 Task: Sort the products in the category "Cider" by unit price (high first).
Action: Mouse moved to (1103, 348)
Screenshot: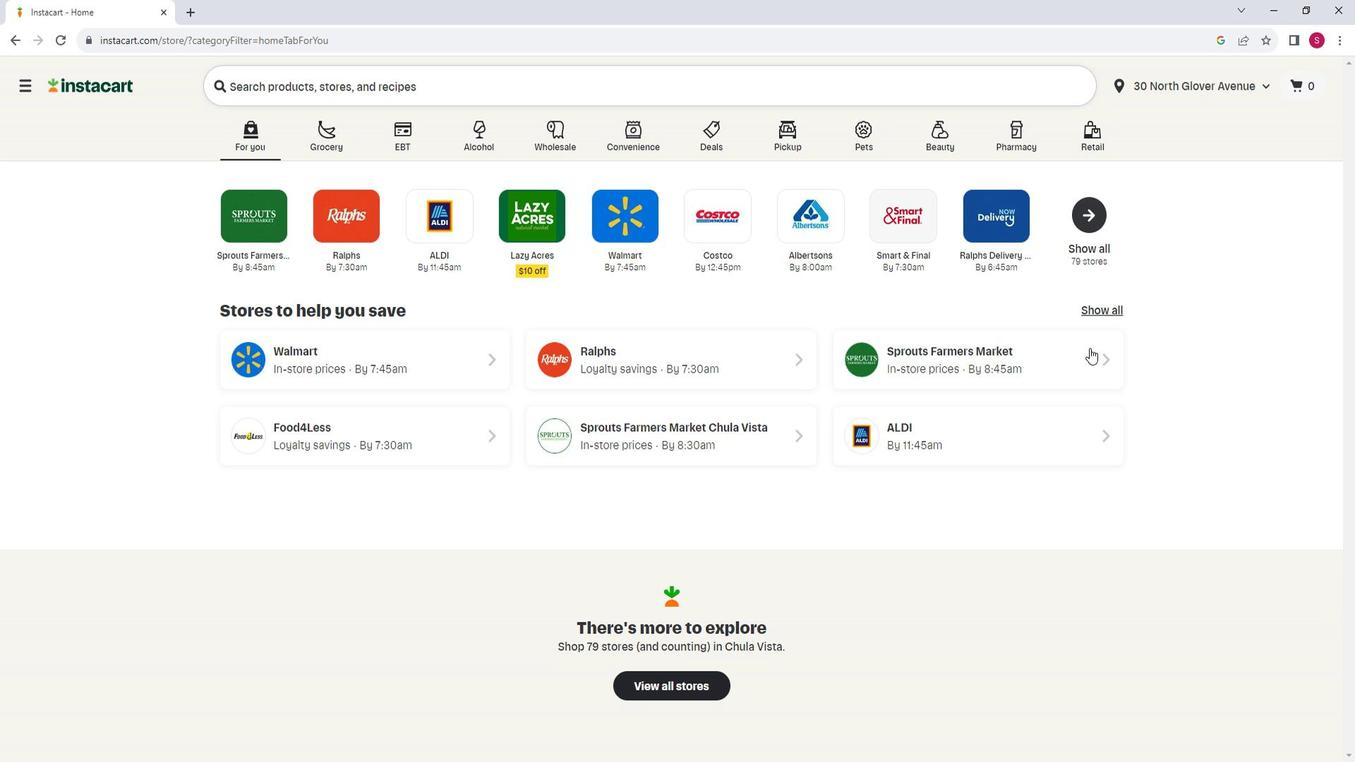 
Action: Mouse pressed left at (1103, 348)
Screenshot: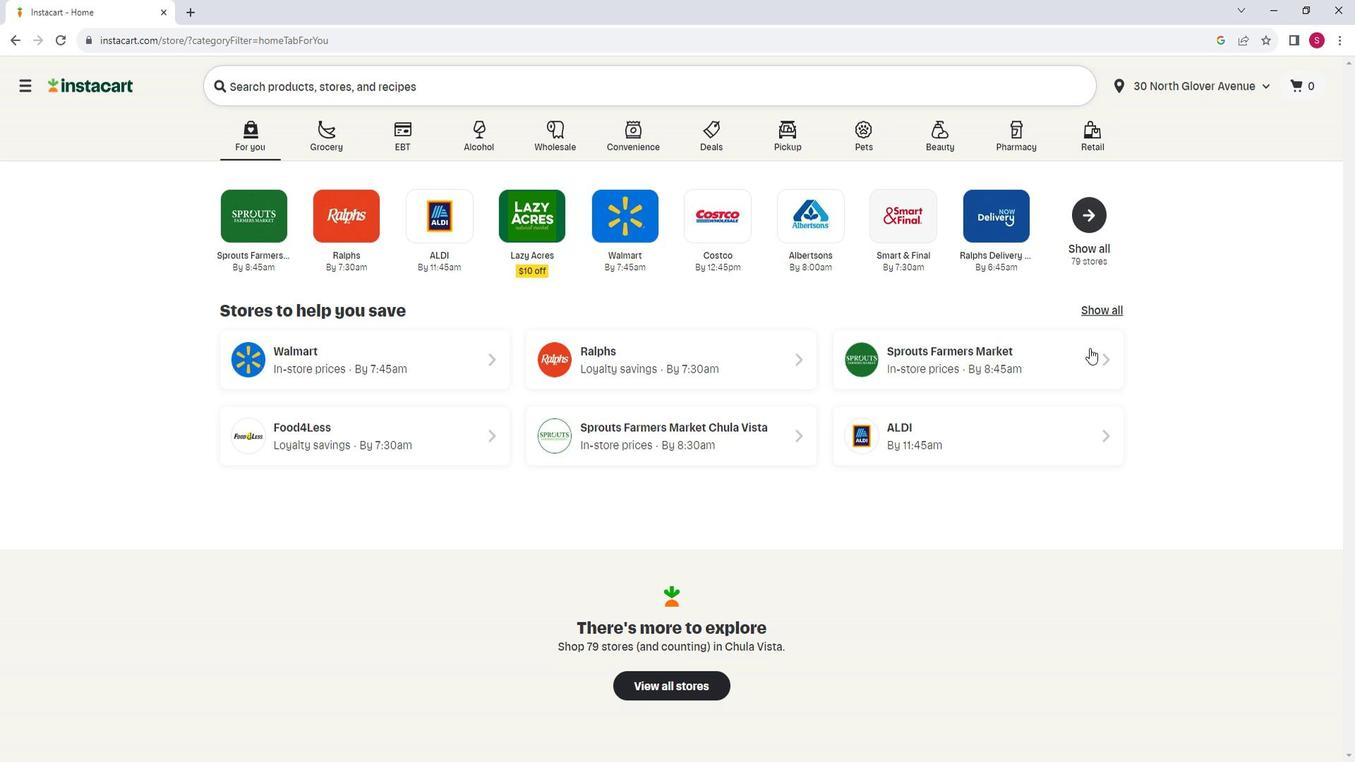 
Action: Mouse moved to (129, 525)
Screenshot: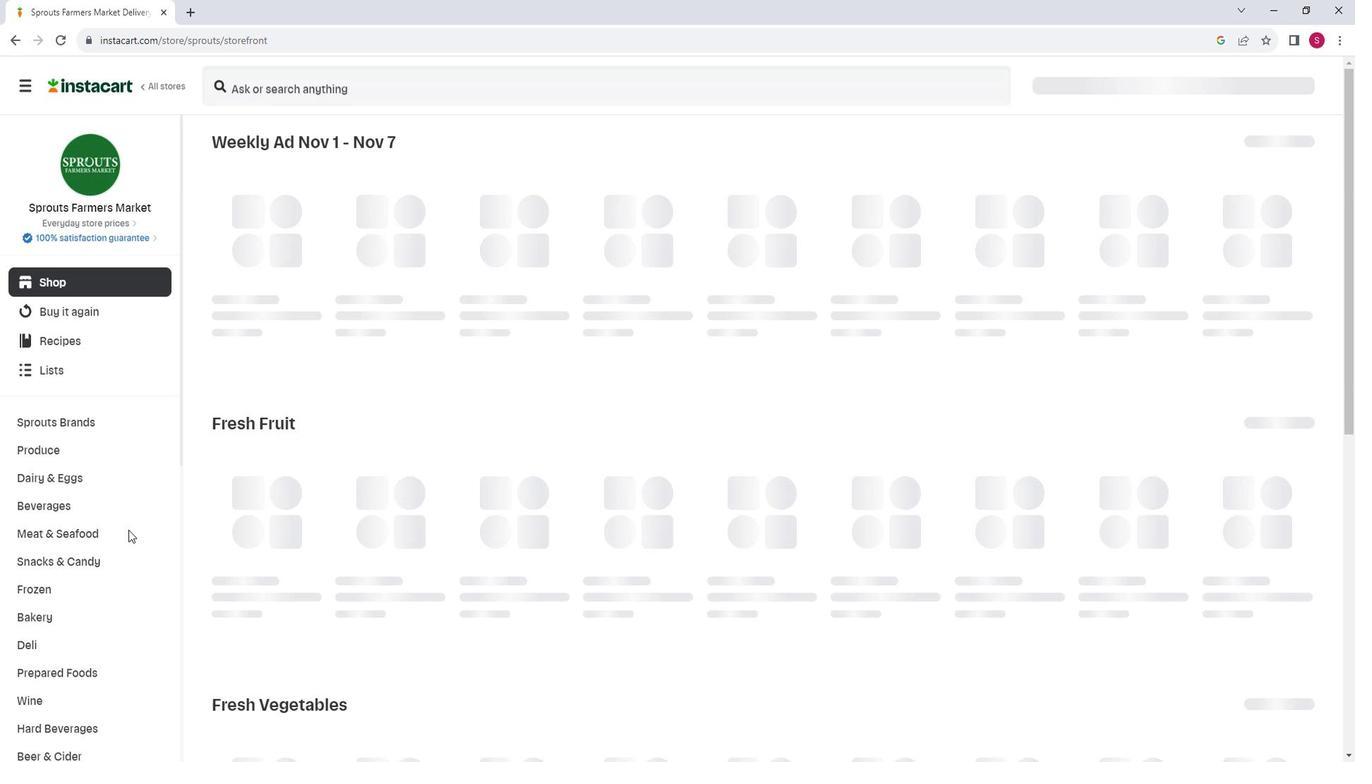
Action: Mouse scrolled (129, 525) with delta (0, 0)
Screenshot: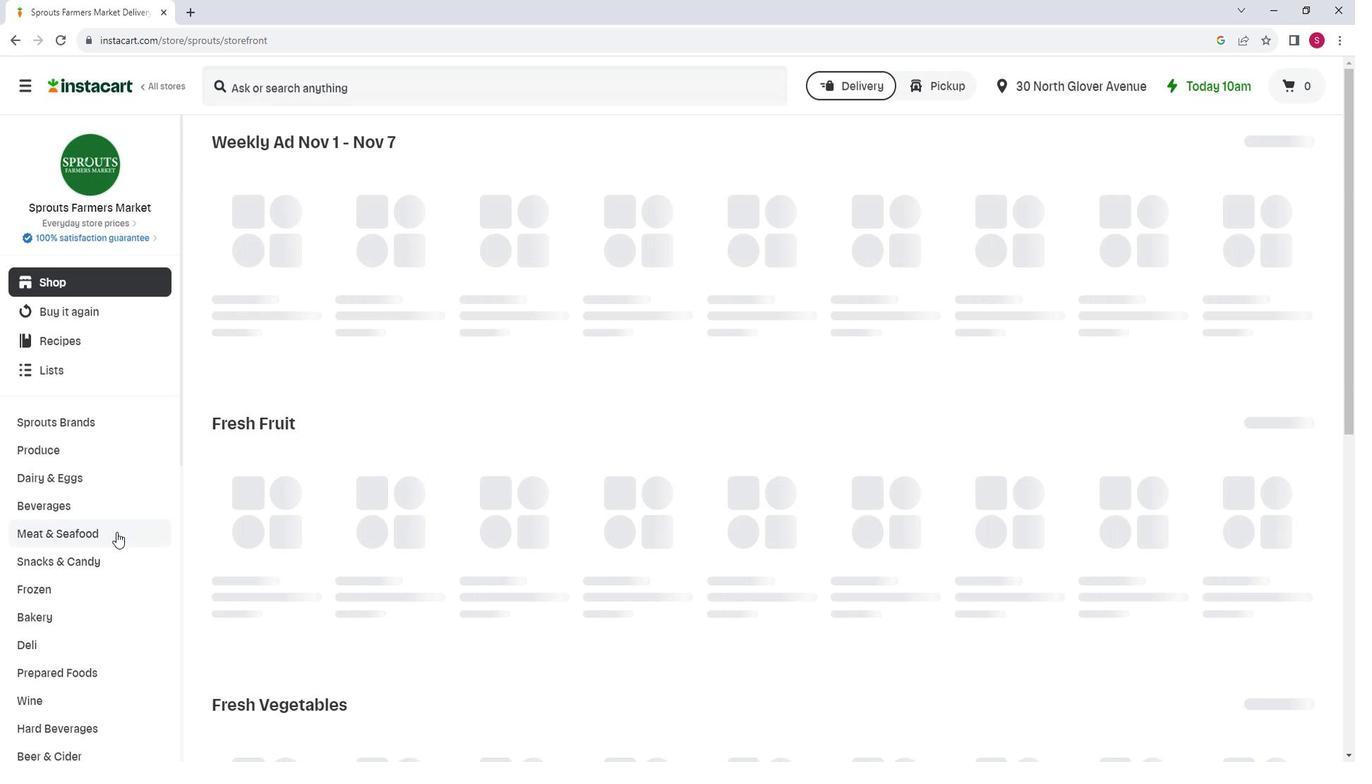 
Action: Mouse moved to (125, 537)
Screenshot: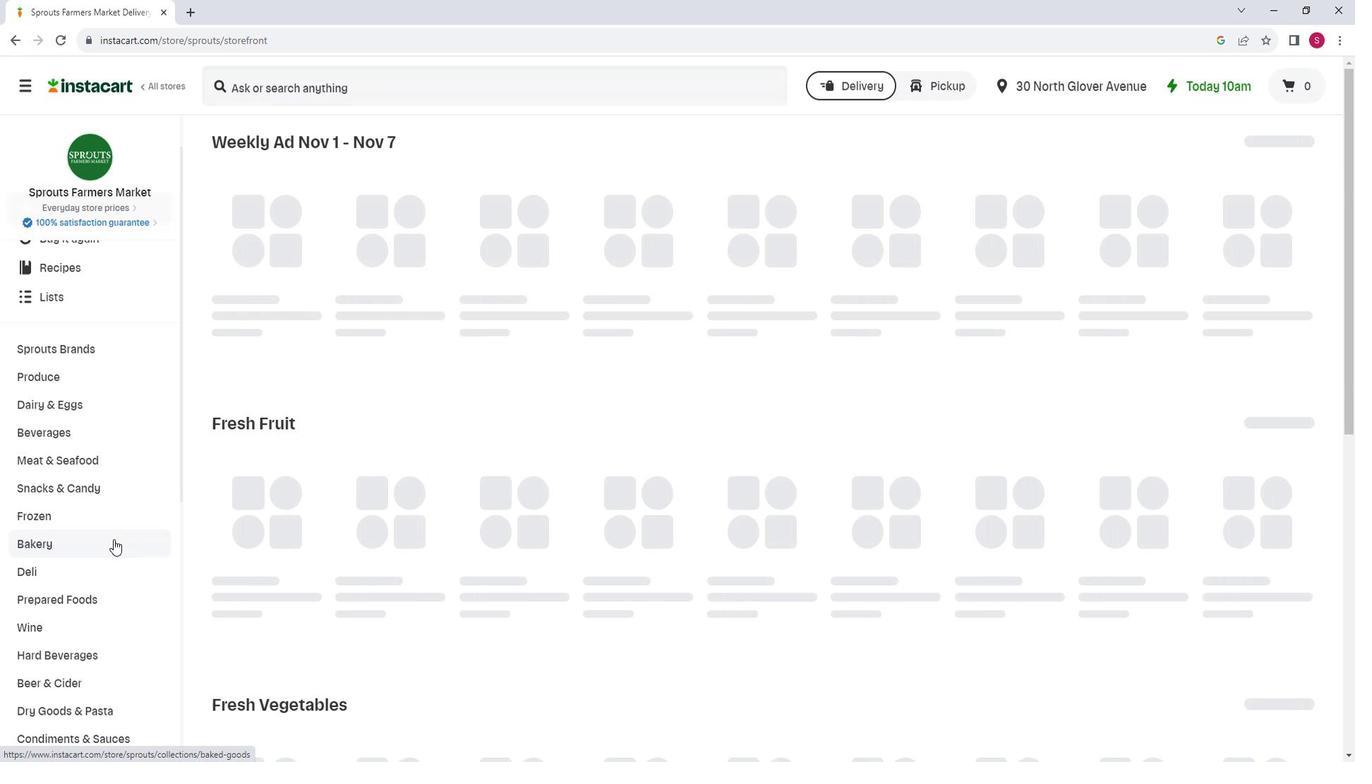 
Action: Mouse scrolled (125, 536) with delta (0, 0)
Screenshot: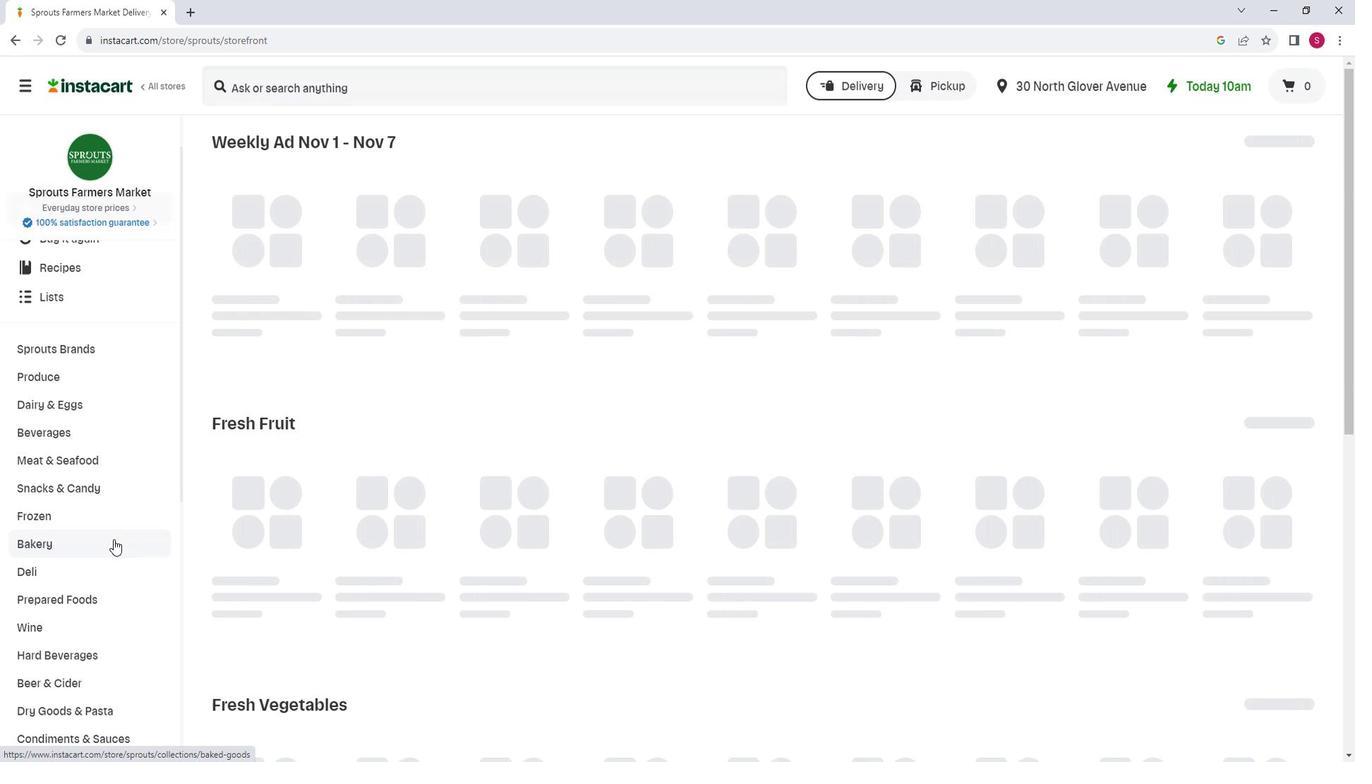 
Action: Mouse moved to (105, 587)
Screenshot: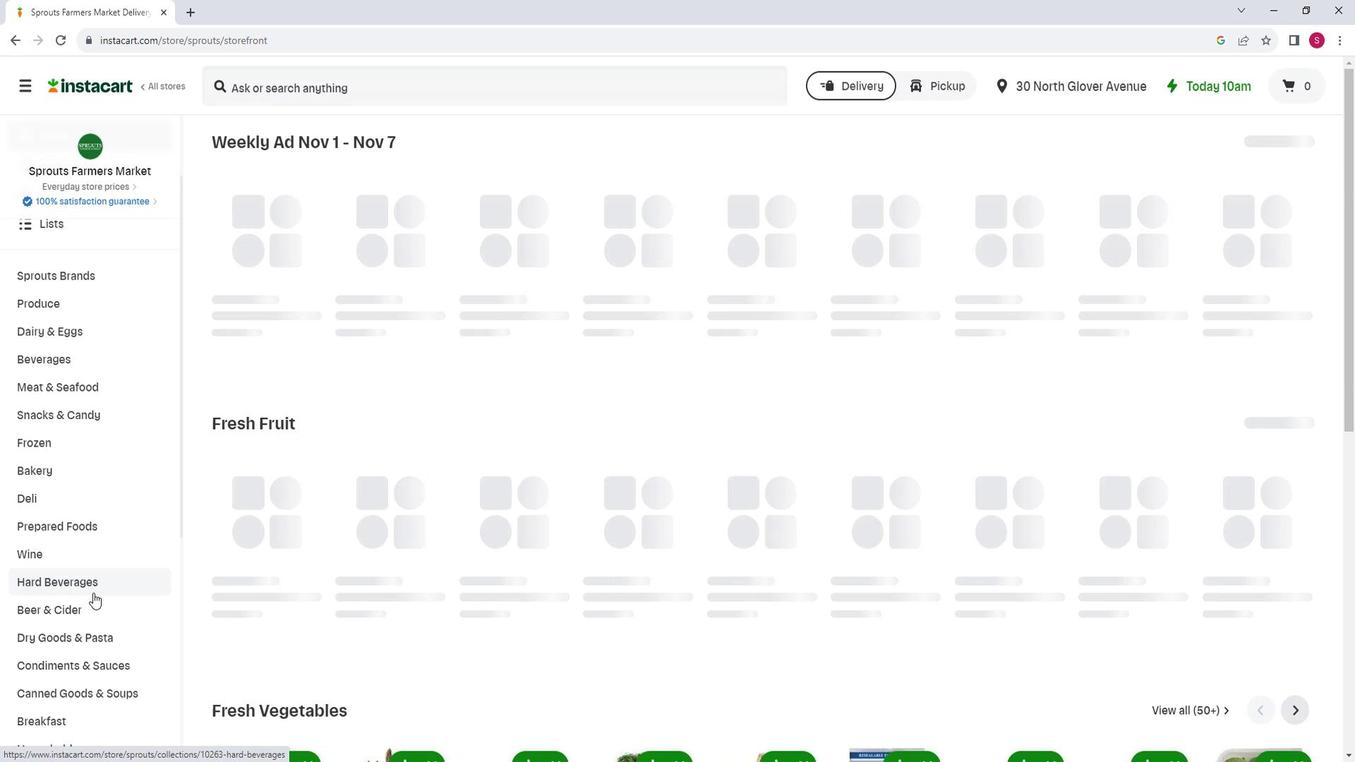 
Action: Mouse pressed left at (105, 587)
Screenshot: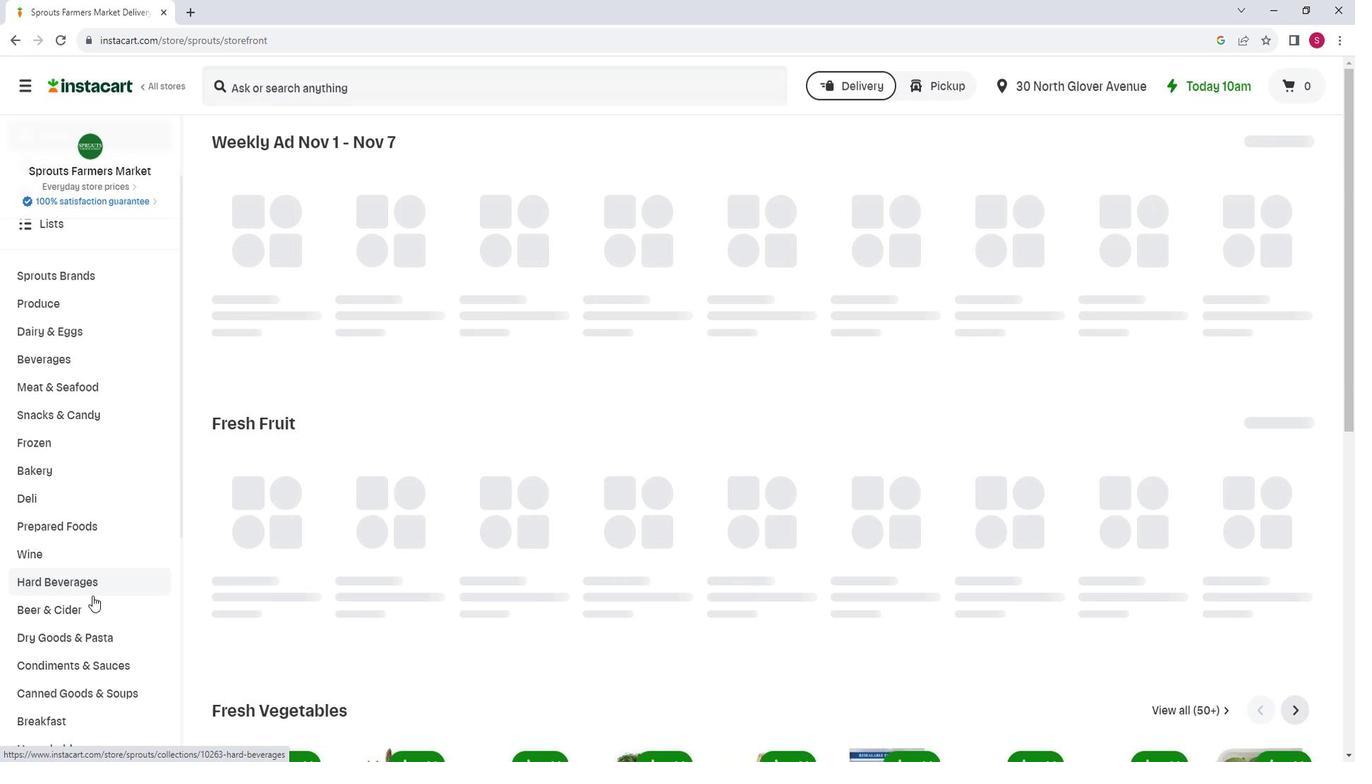 
Action: Mouse moved to (542, 181)
Screenshot: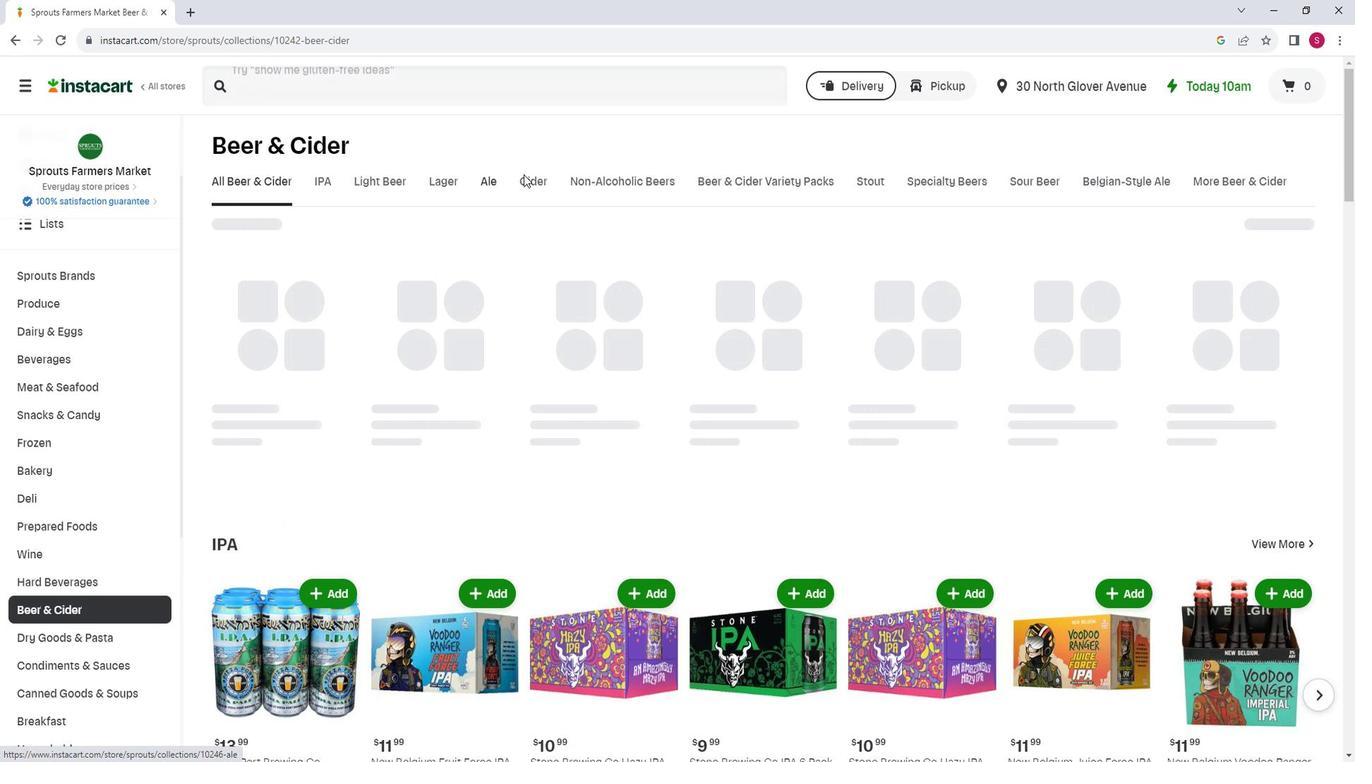 
Action: Mouse pressed left at (542, 181)
Screenshot: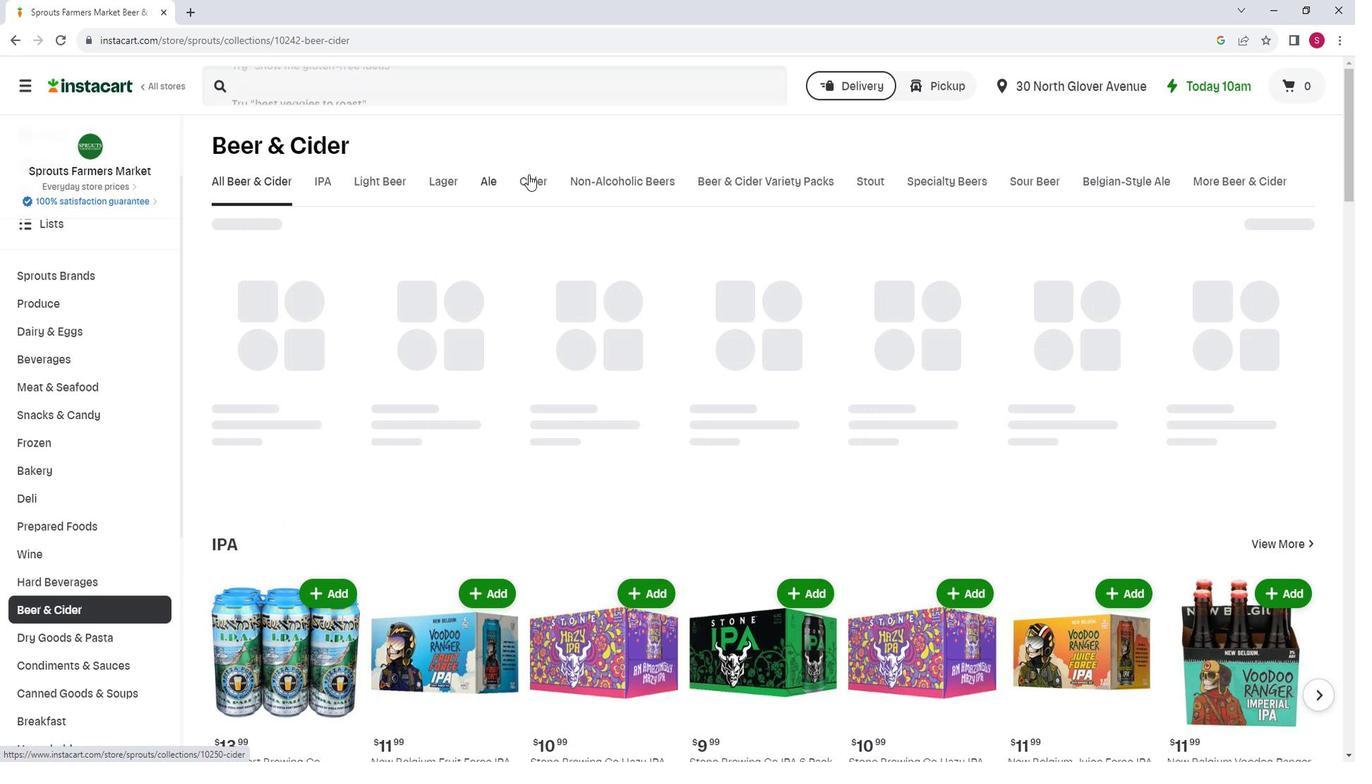
Action: Mouse moved to (1325, 243)
Screenshot: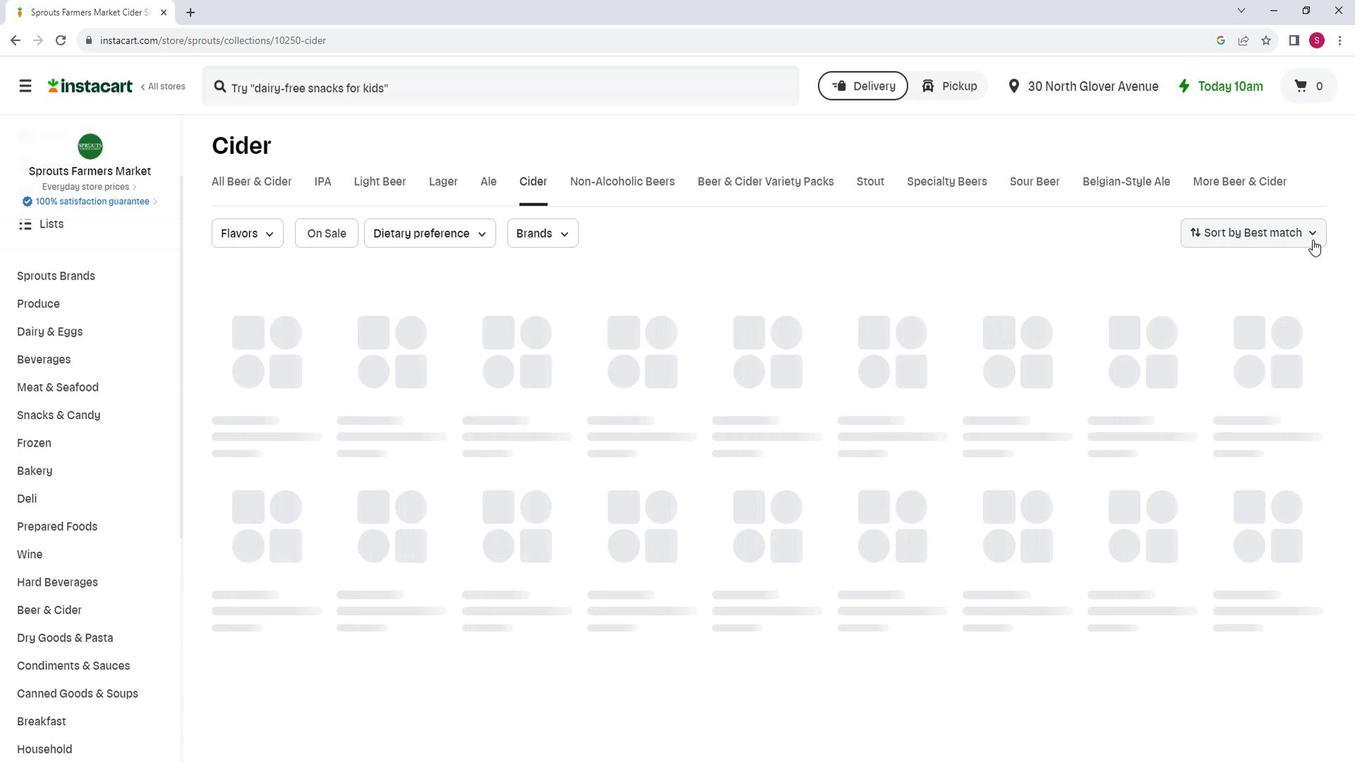 
Action: Mouse pressed left at (1325, 243)
Screenshot: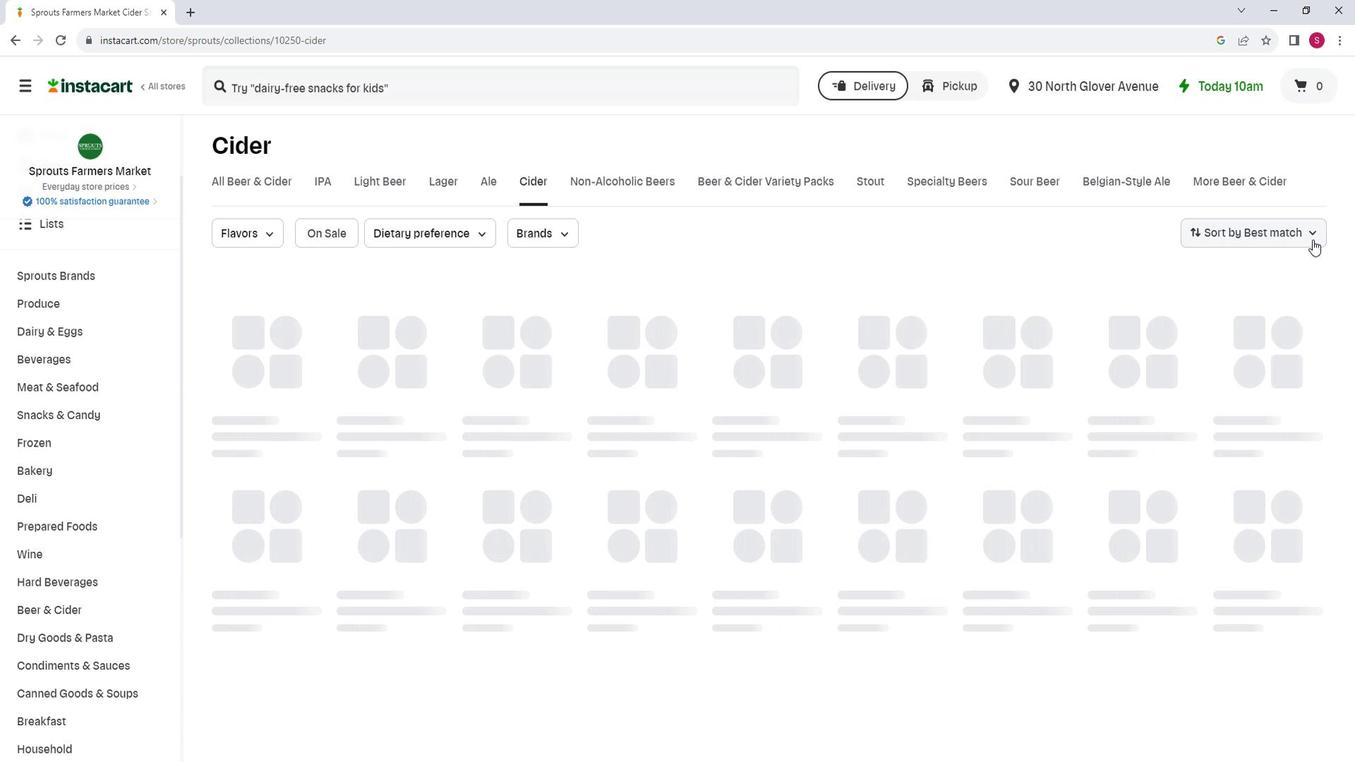 
Action: Mouse moved to (1289, 405)
Screenshot: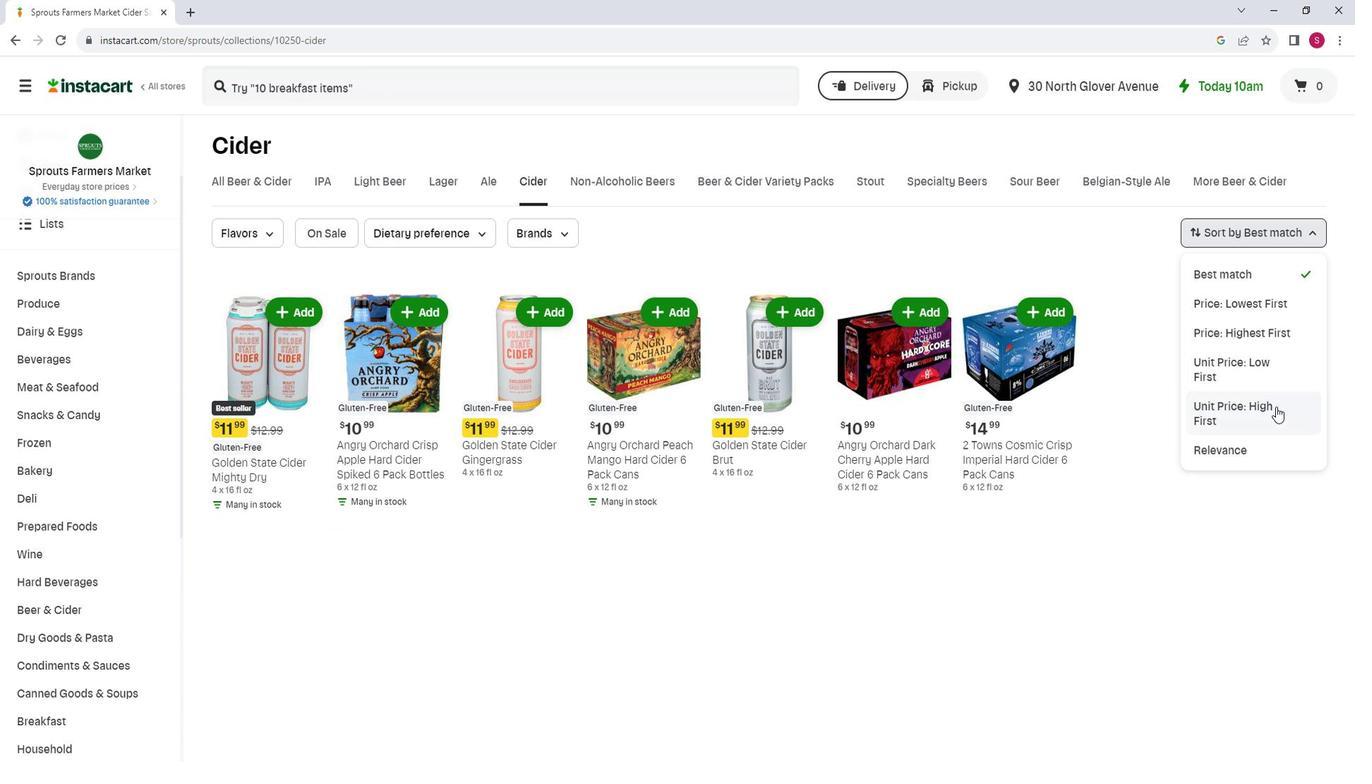 
Action: Mouse pressed left at (1289, 405)
Screenshot: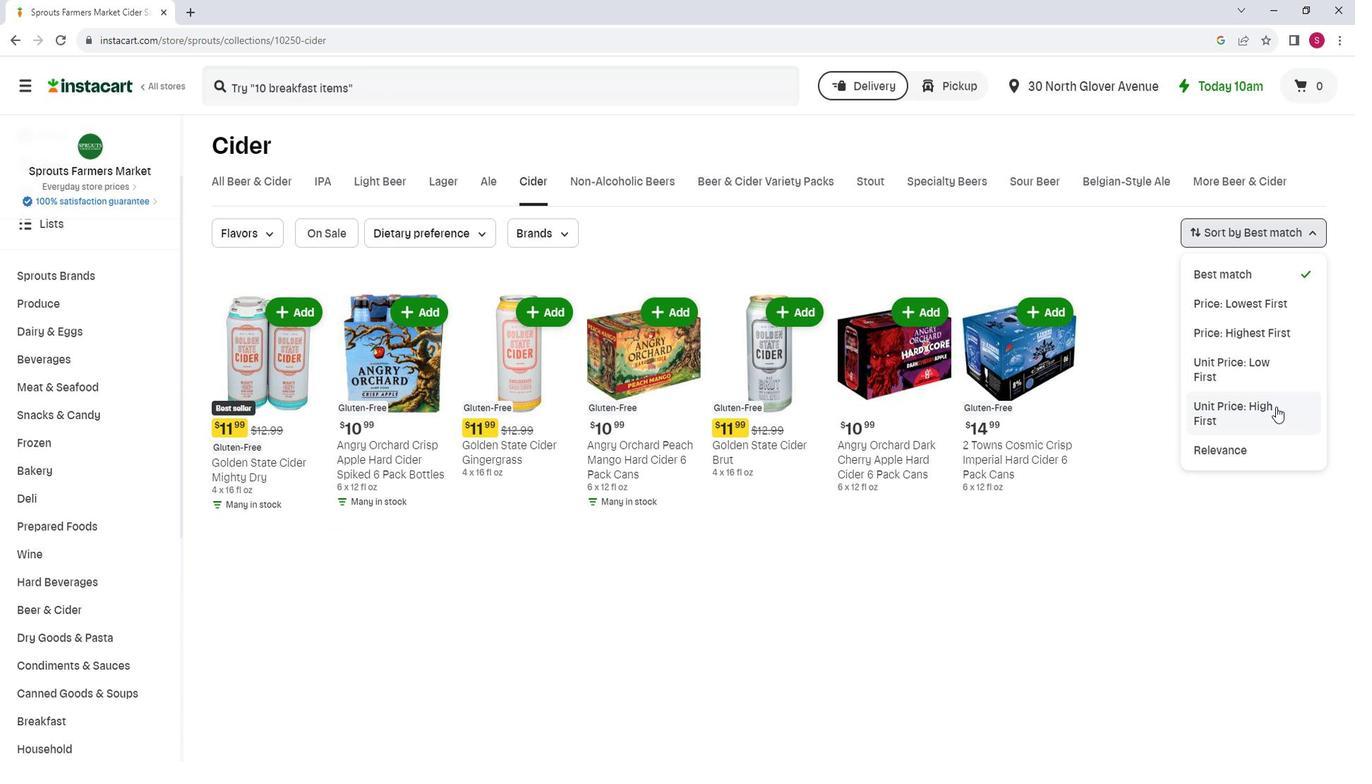 
Action: Mouse moved to (923, 259)
Screenshot: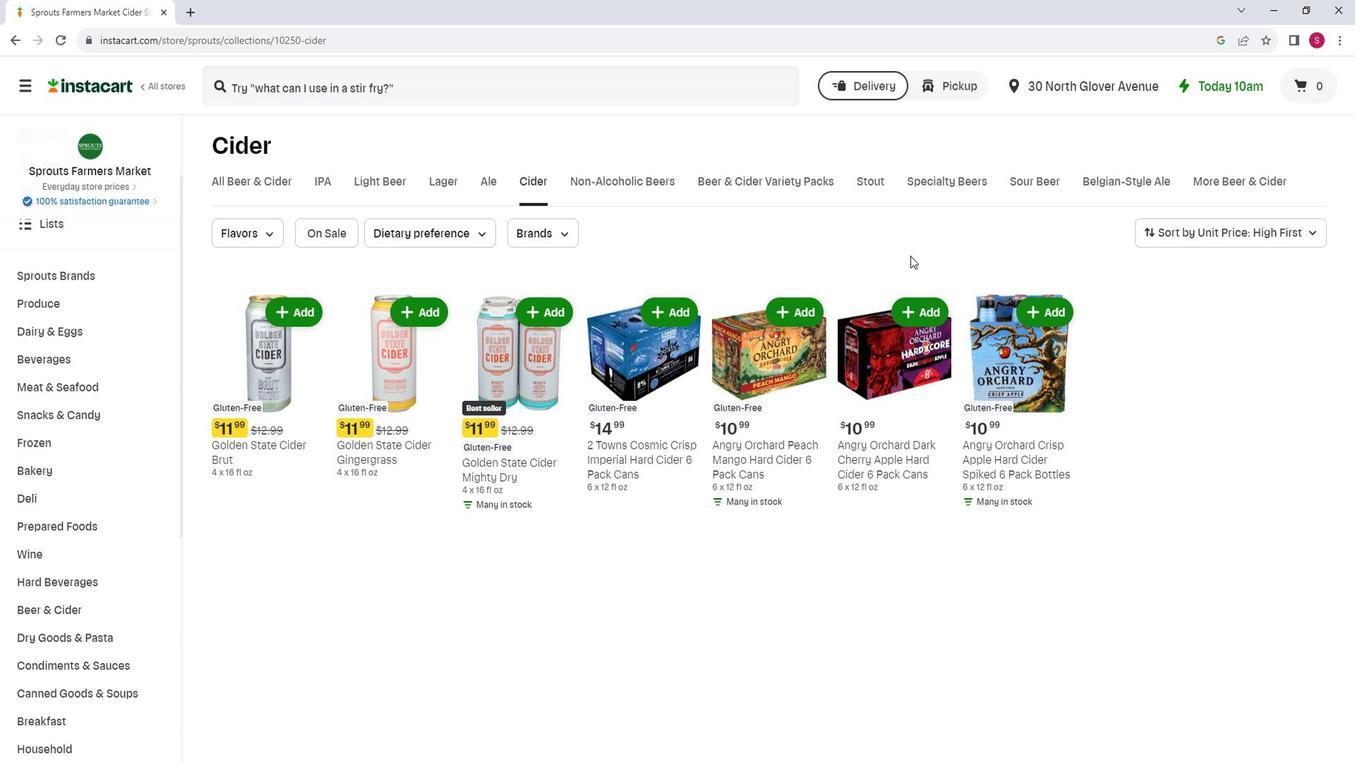 
Action: Mouse scrolled (923, 258) with delta (0, 0)
Screenshot: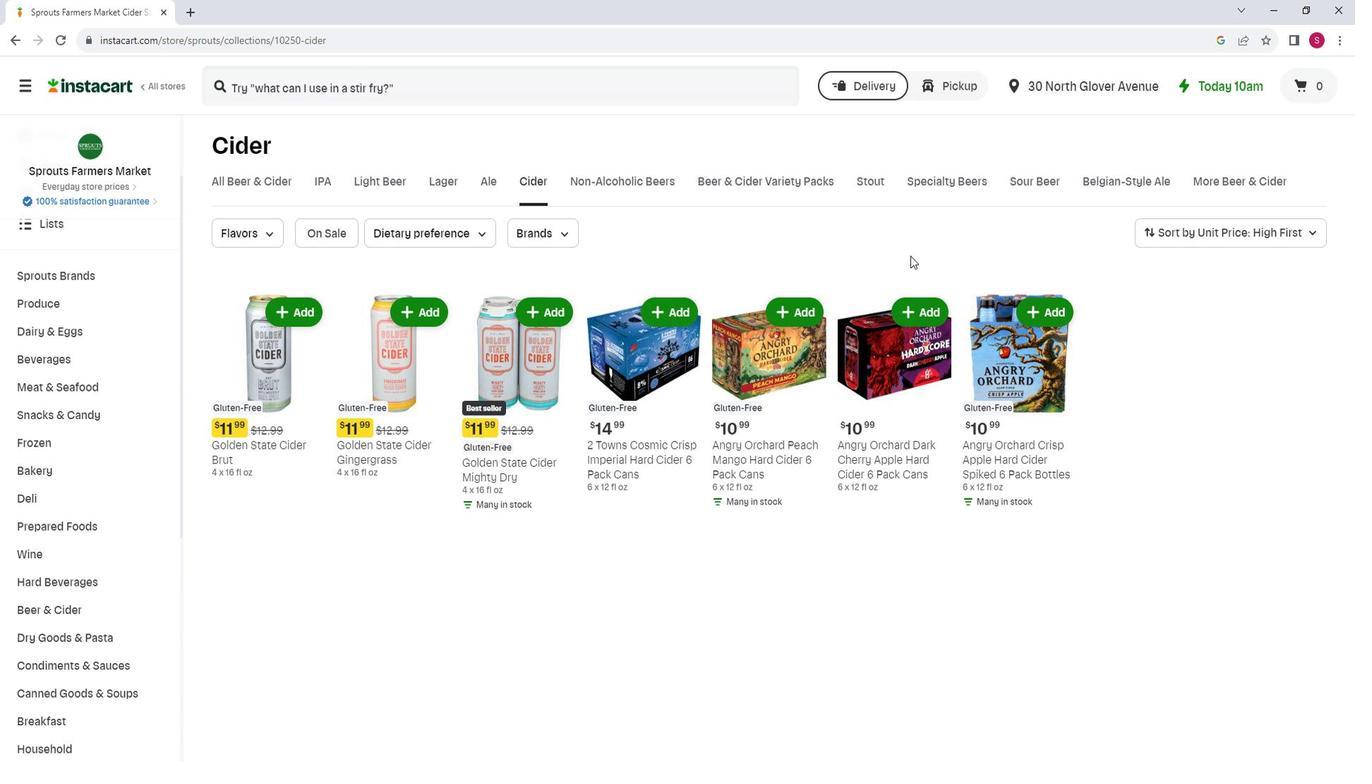 
